 Task: Open a blank sheet, save the file as Americanrevolutionfile.epub Type the sentence 'Cyberbullying refers to the use of technology to harass, intimidate, or harm others. It is a significant issue that can have severe psychological effects on victims. Promoting online safety, encouraging empathy, and providing resources for support are crucial in addressing and preventing cyberbullying.'Add formula using equations and charcters after the sentence 'A = lb' Select the formula and highlight with color Pink Change the page Orientation to  Potrait
Action: Mouse moved to (260, 169)
Screenshot: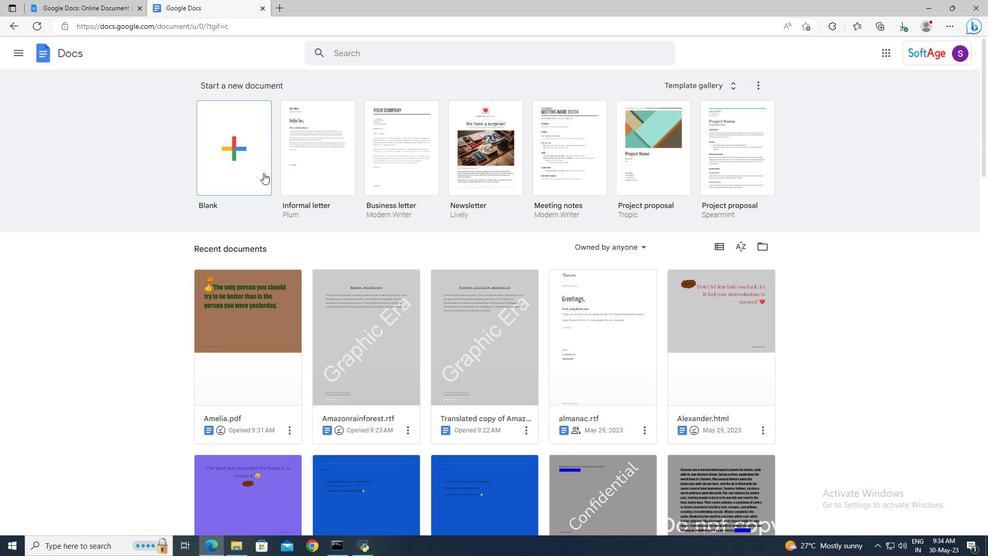 
Action: Mouse pressed left at (260, 169)
Screenshot: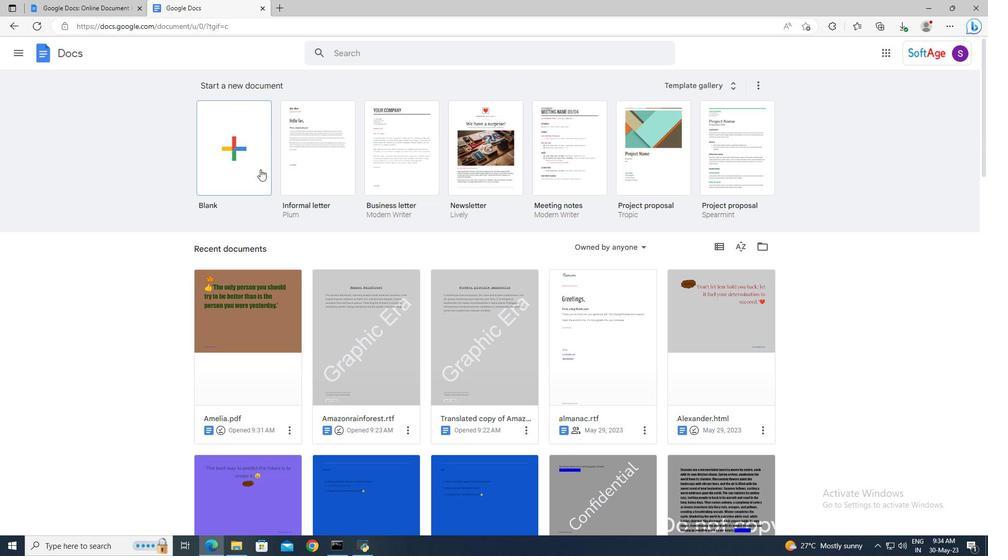 
Action: Mouse moved to (103, 47)
Screenshot: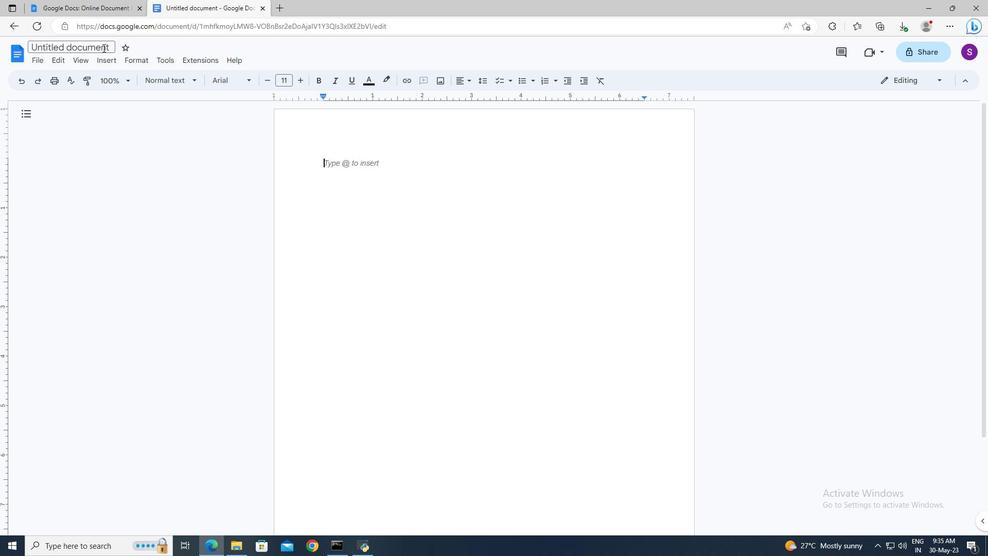 
Action: Mouse pressed left at (103, 47)
Screenshot: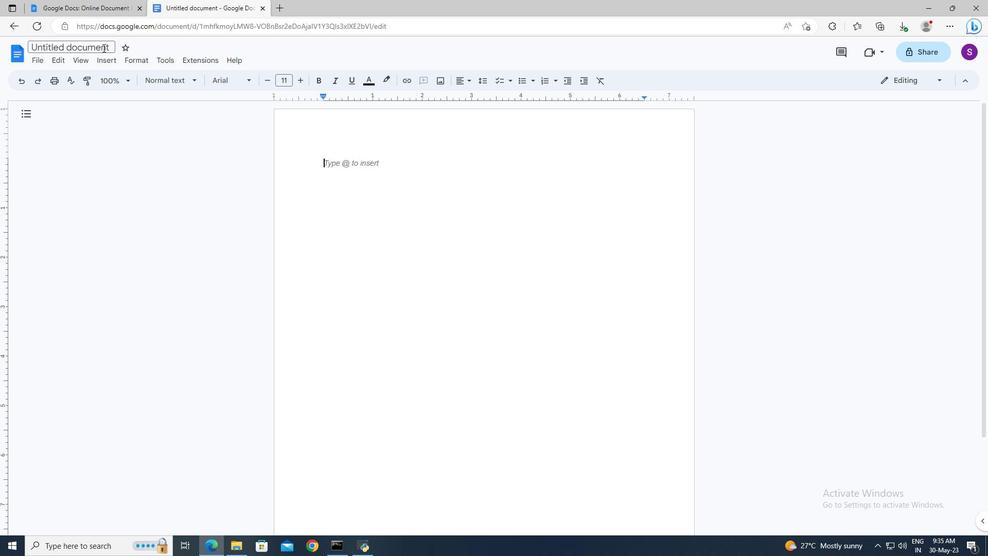 
Action: Key pressed <Key.shift>Americanrevolutionfile.epub<Key.enter>
Screenshot: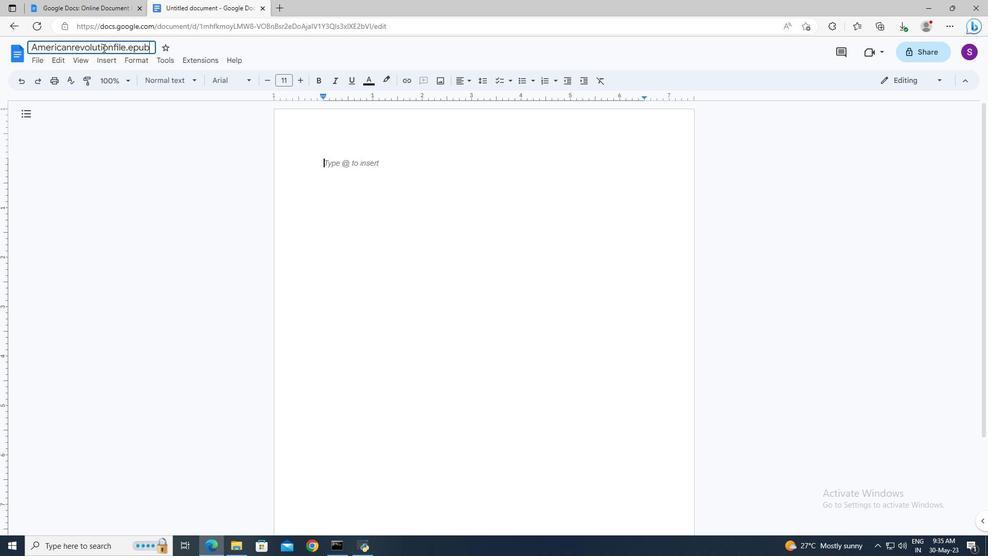 
Action: Mouse moved to (330, 163)
Screenshot: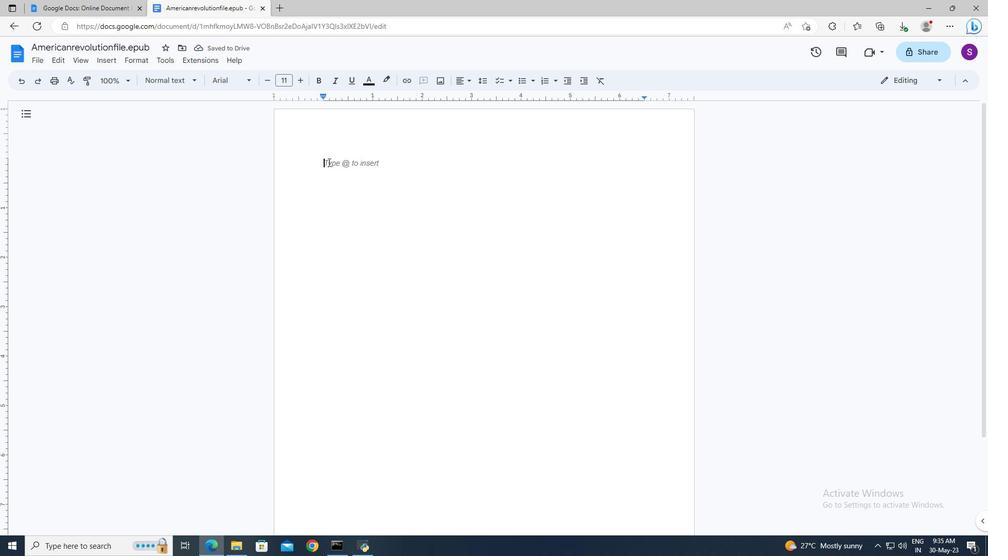 
Action: Mouse pressed left at (330, 163)
Screenshot: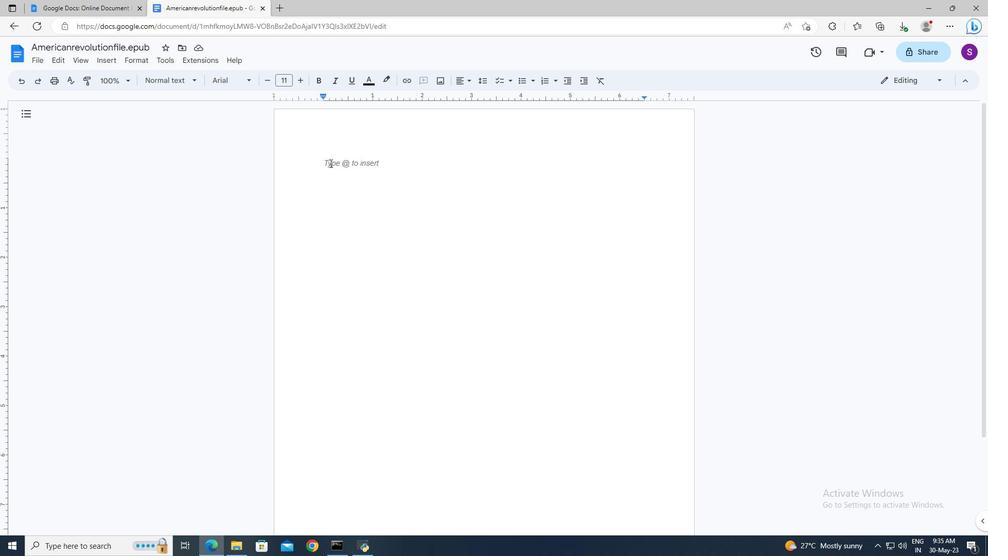 
Action: Key pressed <Key.shift>Cyberbullying<Key.space>refers<Key.space>to<Key.space>the<Key.space>use<Key.space>of<Key.space>technology<Key.space>to<Key.space>harass,<Key.space>intimidate,<Key.space>or<Key.space>harm<Key.space>others.<Key.space><Key.shift>It<Key.space>is<Key.space>a<Key.space>significant<Key.space>issue<Key.space>that<Key.space>can<Key.space>have<Key.space>severe<Key.space>psychological<Key.space>effects<Key.space>on<Key.space>victims.<Key.space><Key.shift>Promoting<Key.space>online<Key.space>safety,<Key.space>encouraging<Key.space>epa<Key.backspace><Key.backspace>mpathy,<Key.space>and<Key.space>providing<Key.space>resources<Key.space>for<Key.space>support<Key.space>are<Key.space>crucial<Key.space>in<Key.space>addrssi<Key.backspace><Key.backspace><Key.backspace>essing<Key.space>and<Key.space>preventing<Key.space>cyberbullying.<Key.enter>
Screenshot: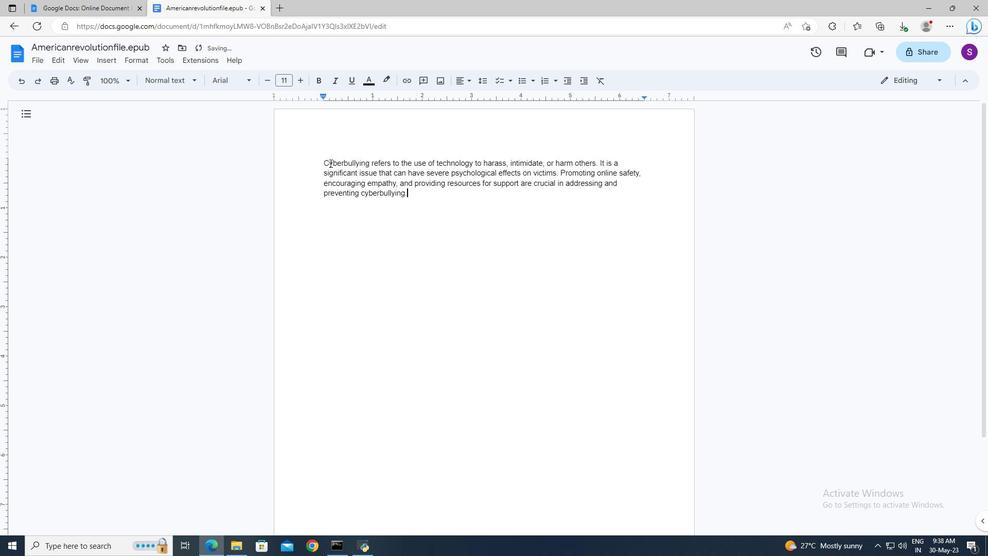 
Action: Mouse moved to (116, 63)
Screenshot: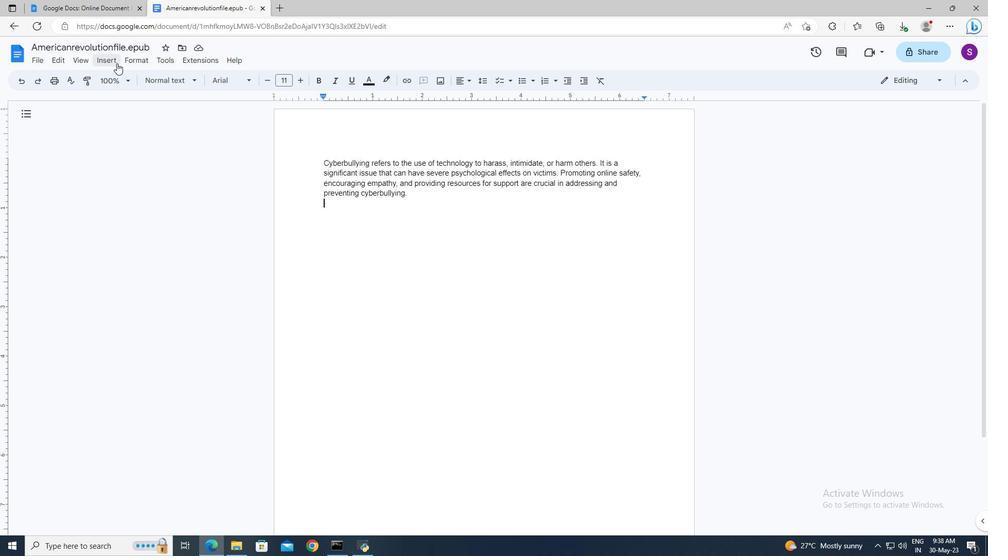 
Action: Mouse pressed left at (116, 63)
Screenshot: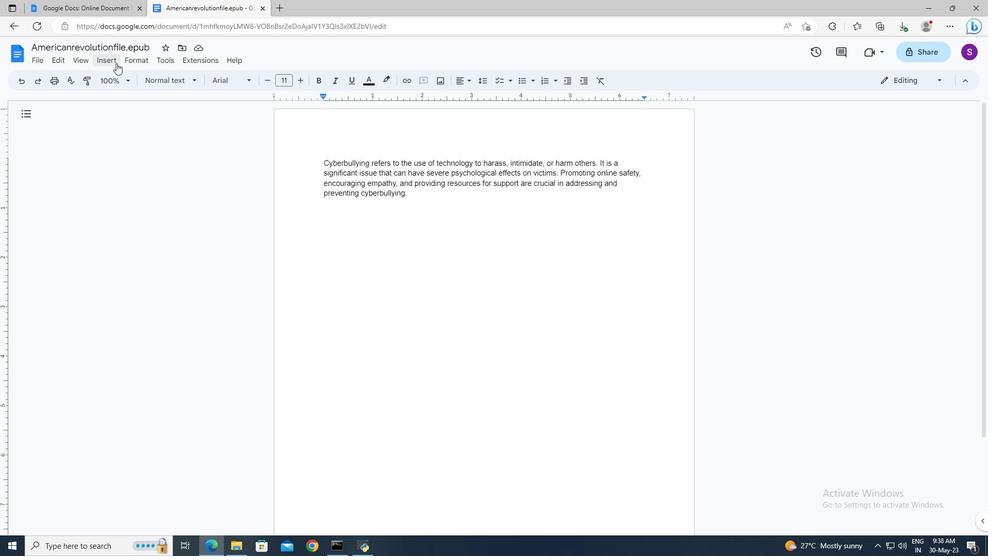 
Action: Mouse moved to (142, 271)
Screenshot: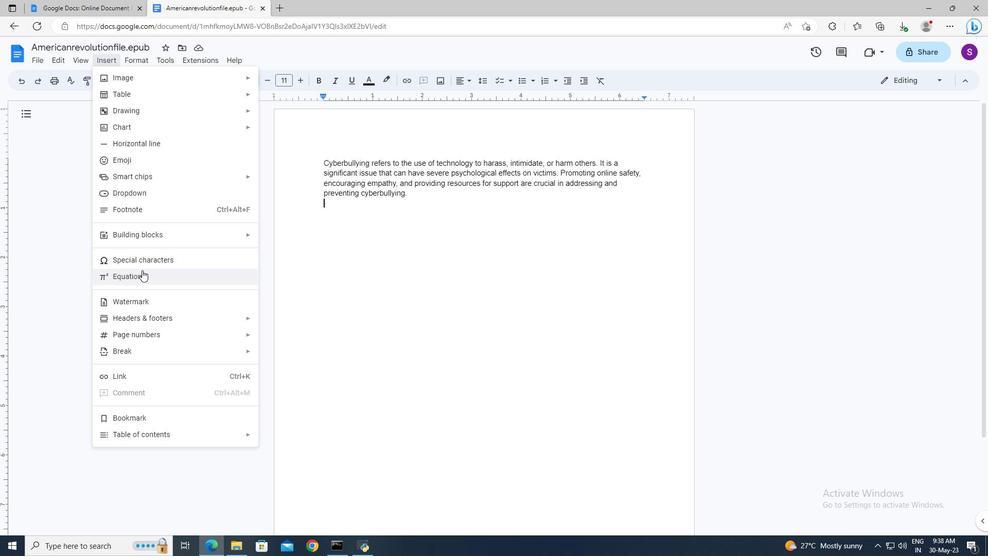 
Action: Mouse pressed left at (142, 271)
Screenshot: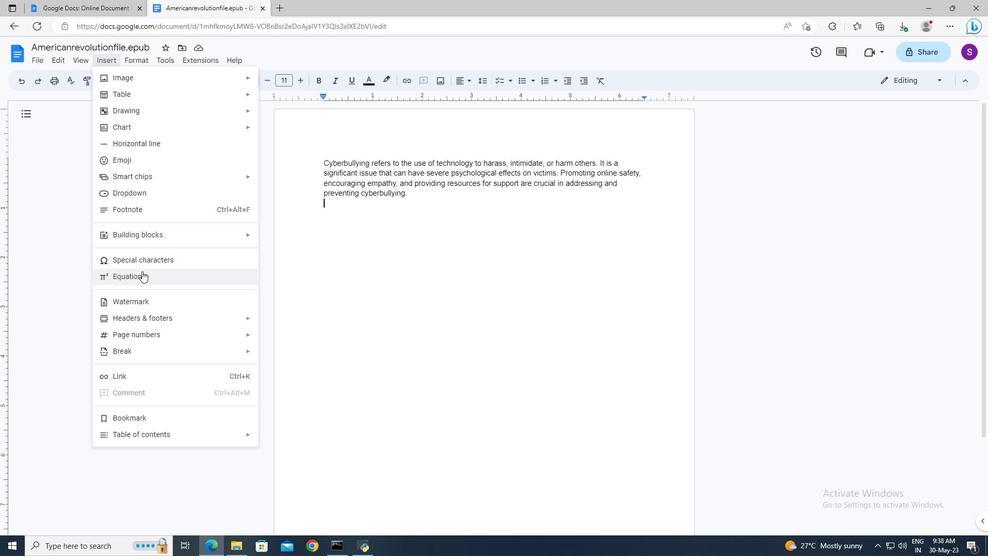 
Action: Mouse moved to (230, 243)
Screenshot: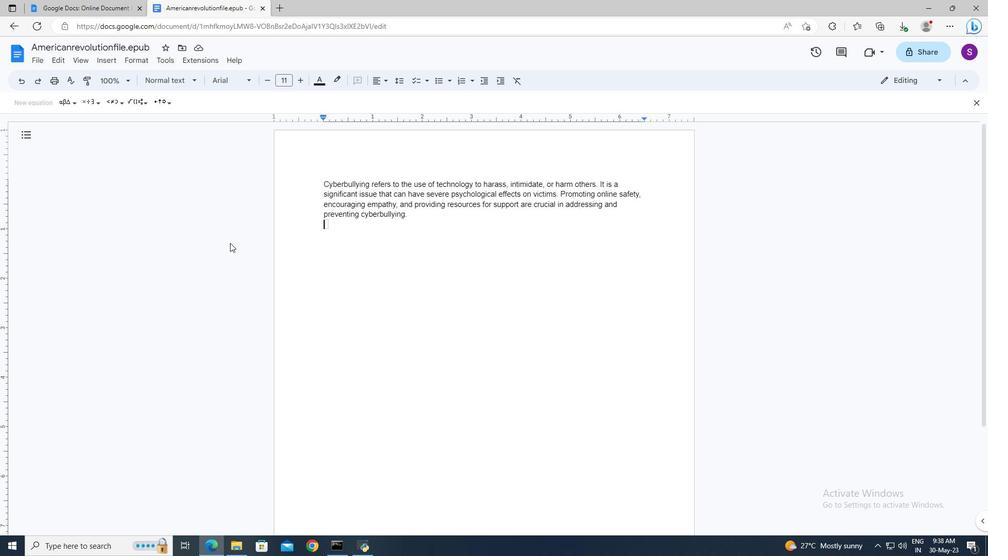
Action: Key pressed <Key.shift><Key.shift><Key.shift><Key.shift><Key.shift>A<Key.space>
Screenshot: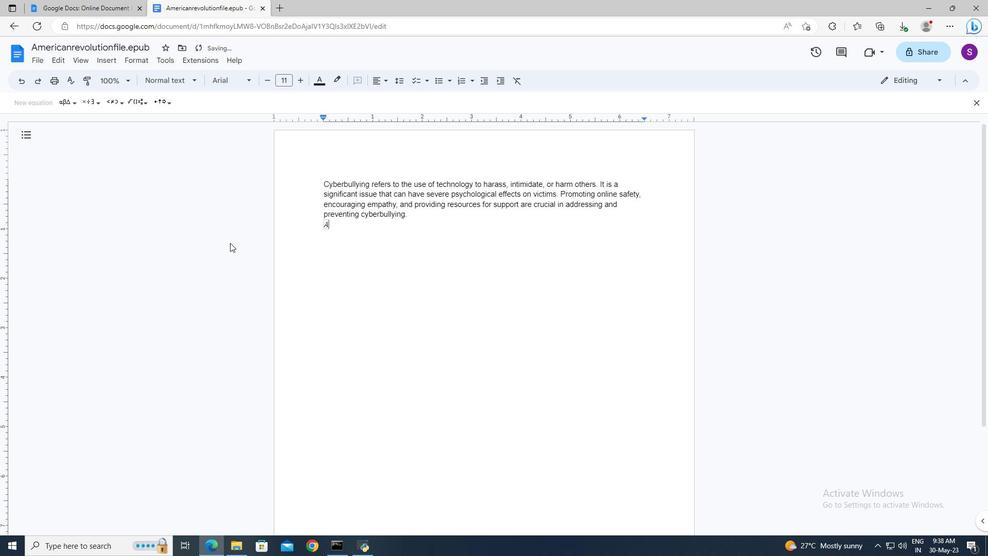 
Action: Mouse moved to (74, 105)
Screenshot: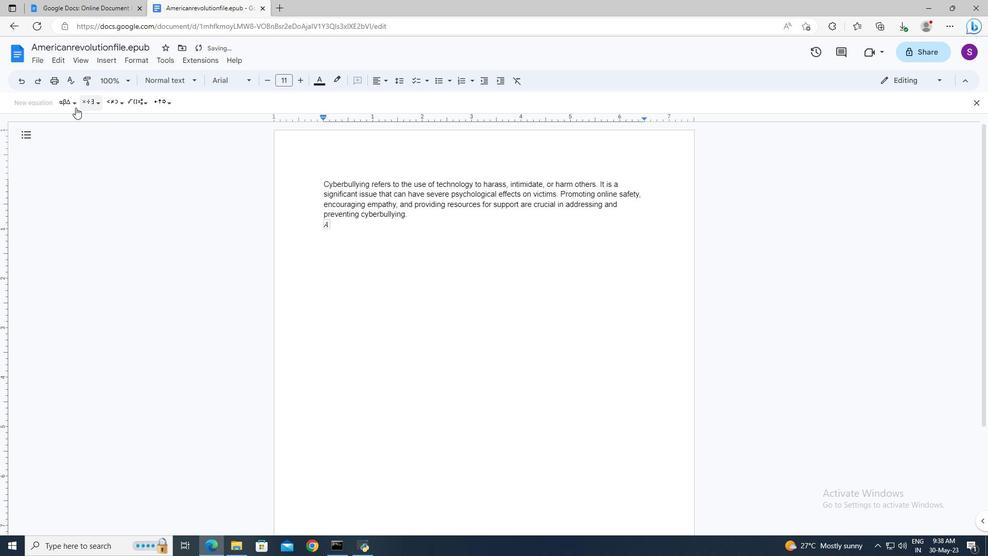 
Action: Mouse pressed left at (74, 105)
Screenshot: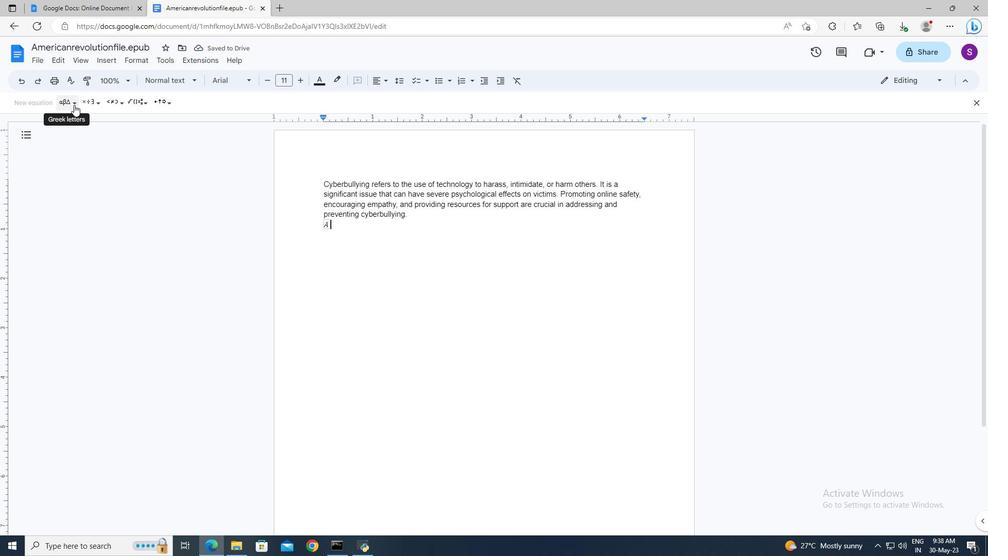 
Action: Mouse moved to (328, 217)
Screenshot: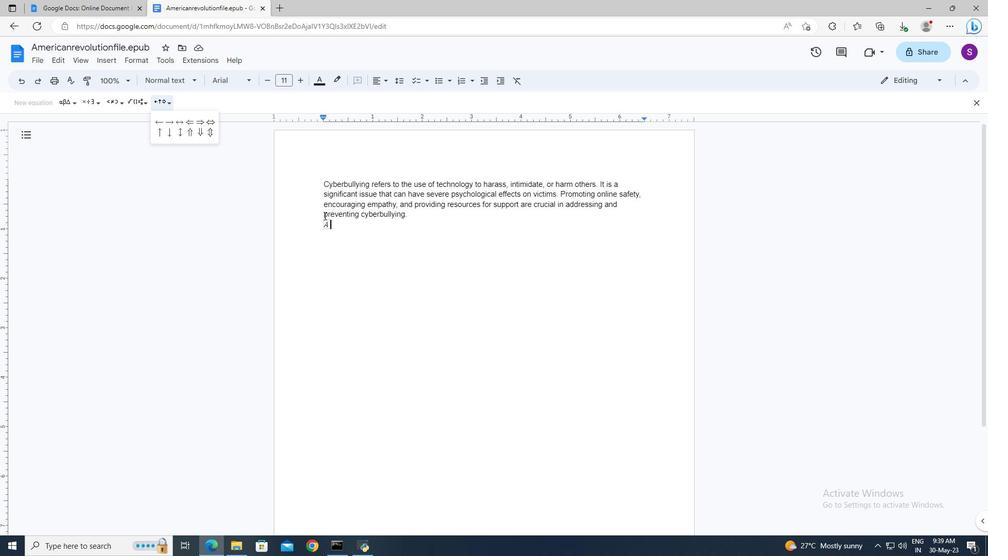 
Action: Key pressed <Key.space>=
Screenshot: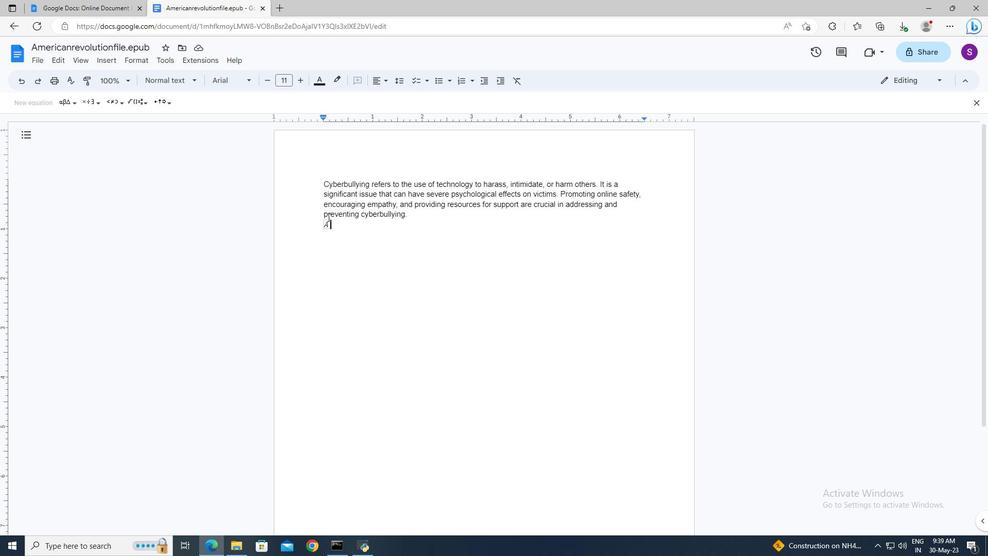 
Action: Mouse moved to (341, 223)
Screenshot: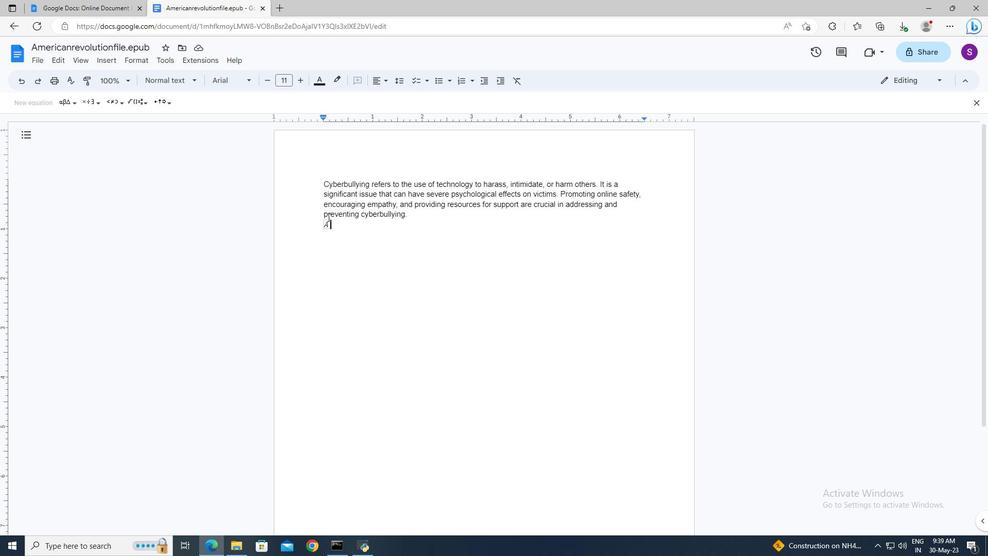 
Action: Mouse pressed left at (341, 223)
Screenshot: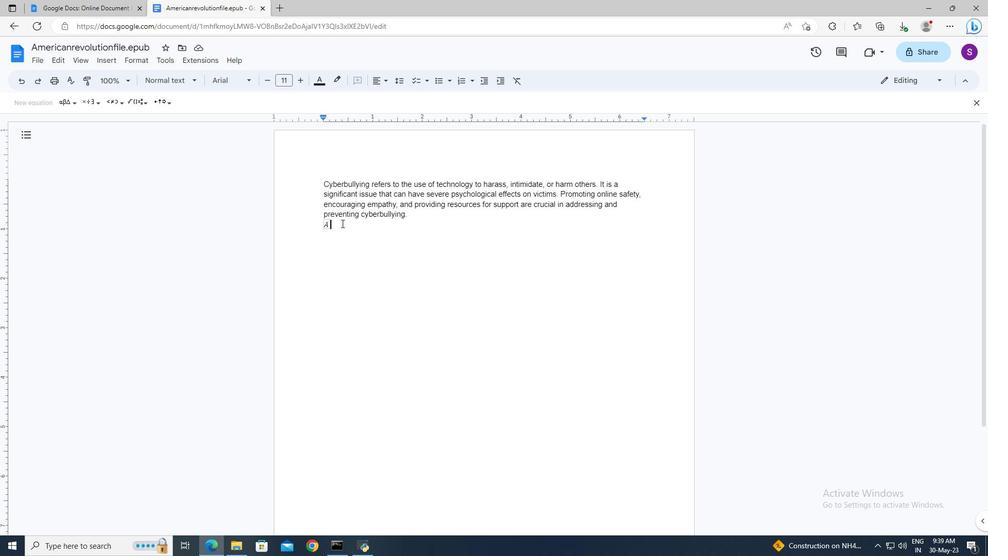 
Action: Key pressed <Key.space>=<Key.space>lb<Key.shift><Key.left><Key.left><Key.left>
Screenshot: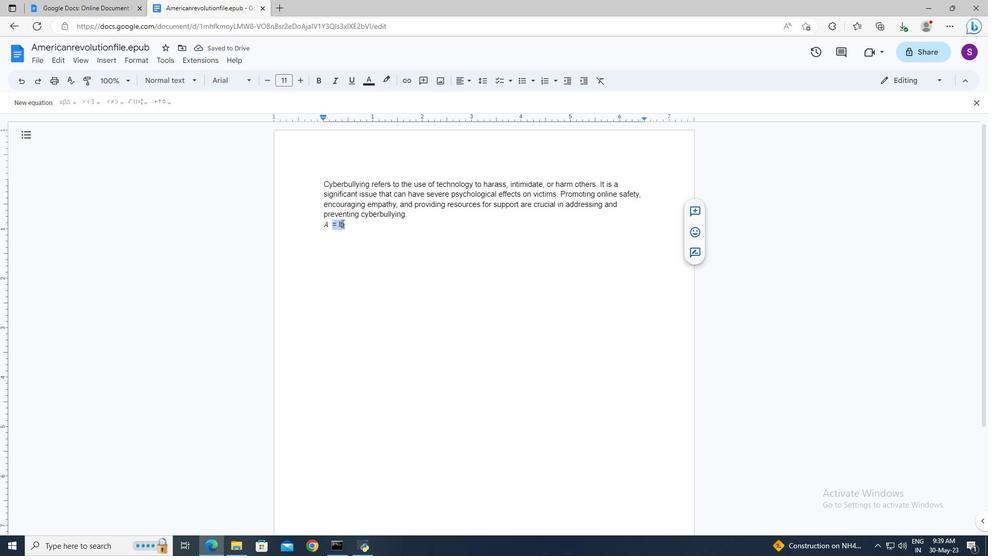 
Action: Mouse moved to (386, 82)
Screenshot: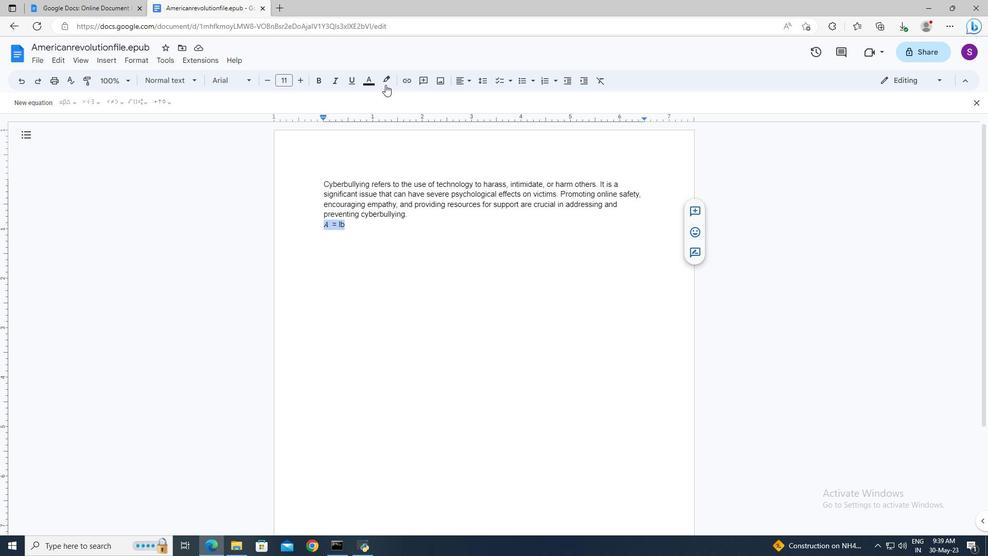 
Action: Mouse pressed left at (386, 82)
Screenshot: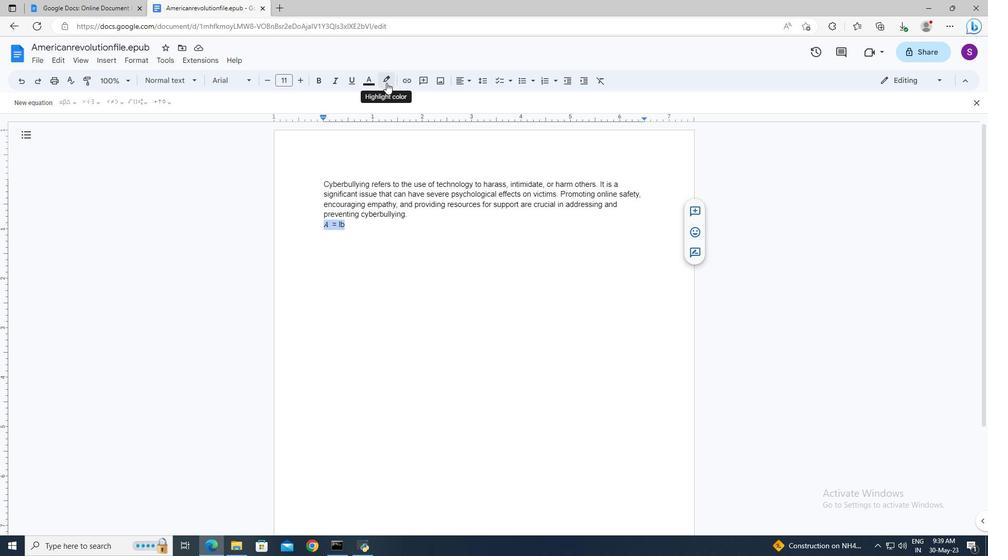 
Action: Mouse moved to (390, 218)
Screenshot: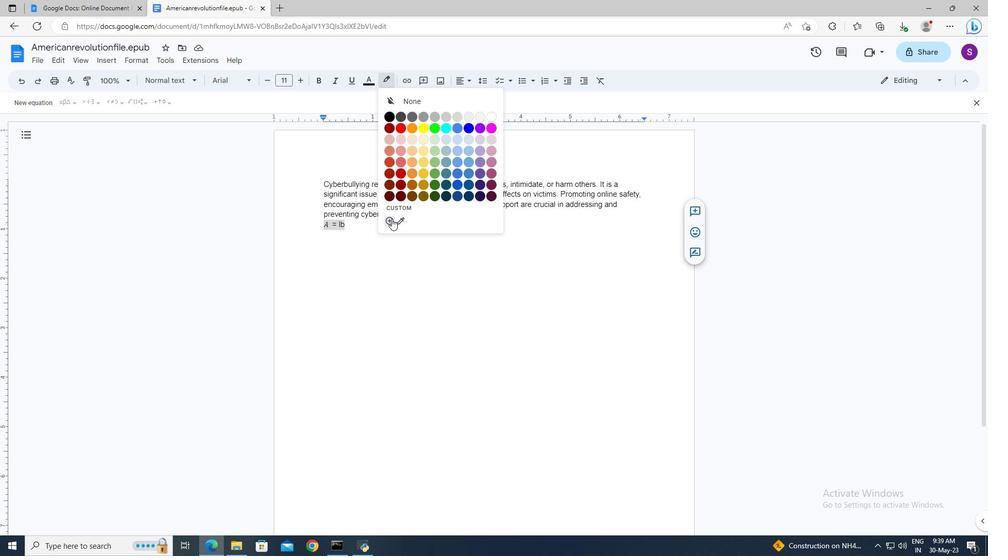 
Action: Mouse pressed left at (390, 218)
Screenshot: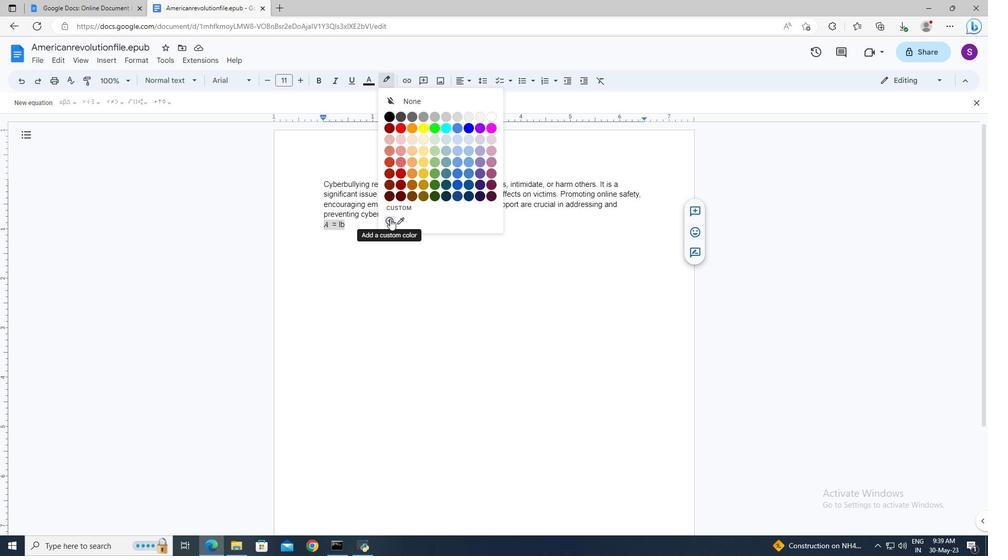 
Action: Mouse moved to (503, 294)
Screenshot: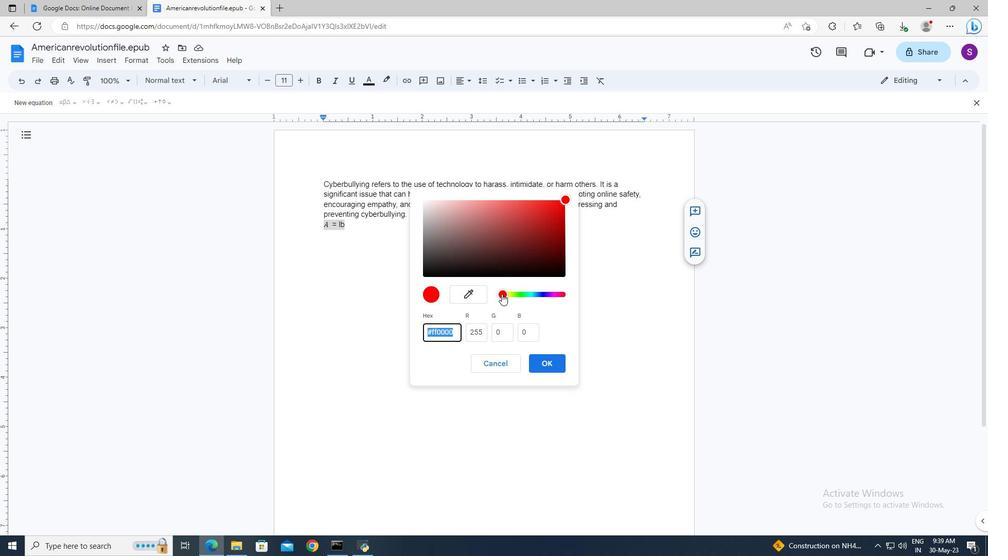 
Action: Mouse pressed left at (503, 294)
Screenshot: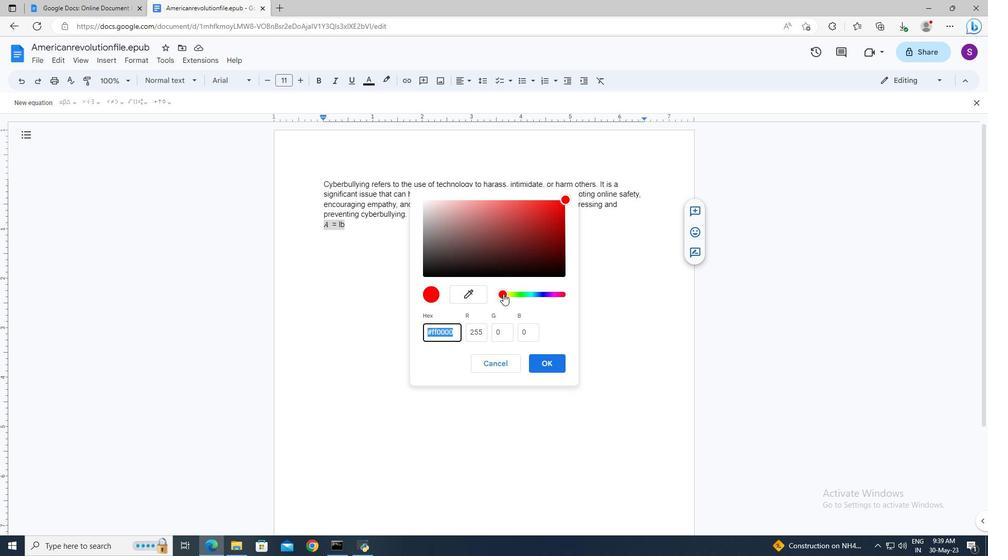 
Action: Mouse moved to (533, 209)
Screenshot: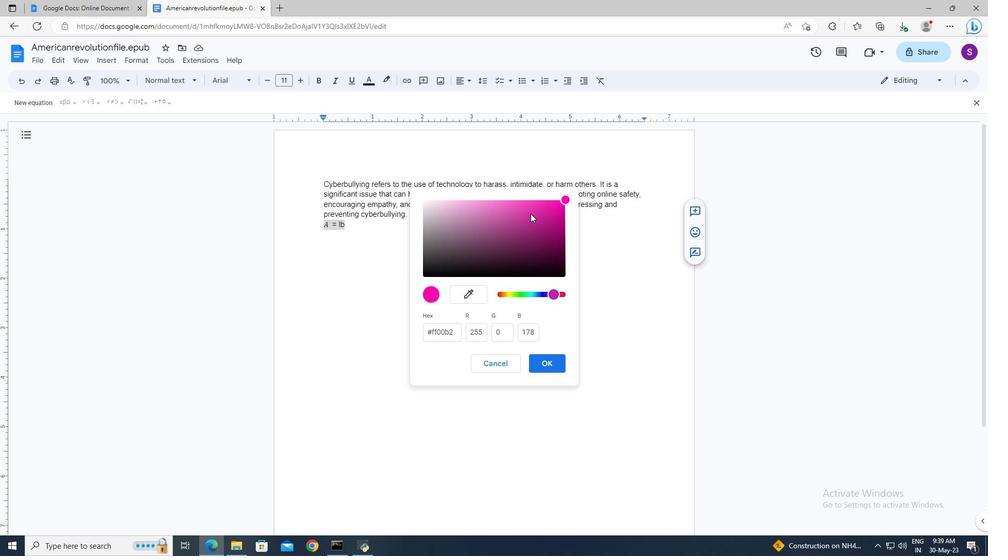 
Action: Mouse pressed left at (533, 209)
Screenshot: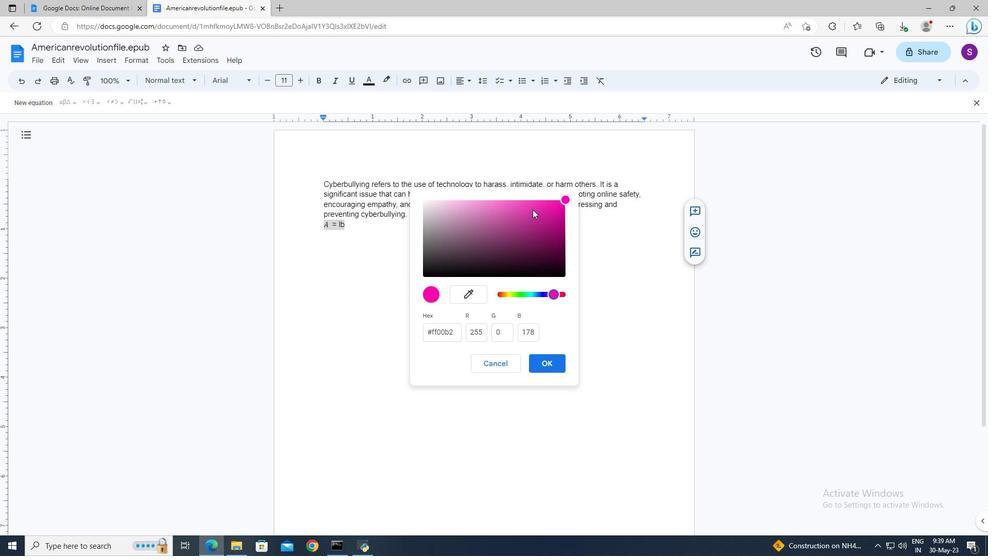 
Action: Mouse moved to (545, 360)
Screenshot: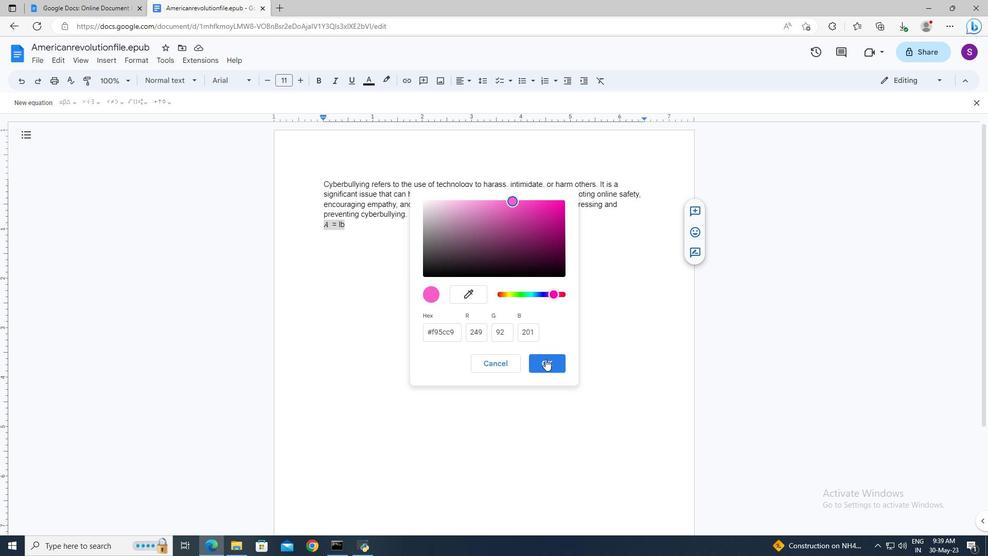 
Action: Mouse pressed left at (545, 360)
Screenshot: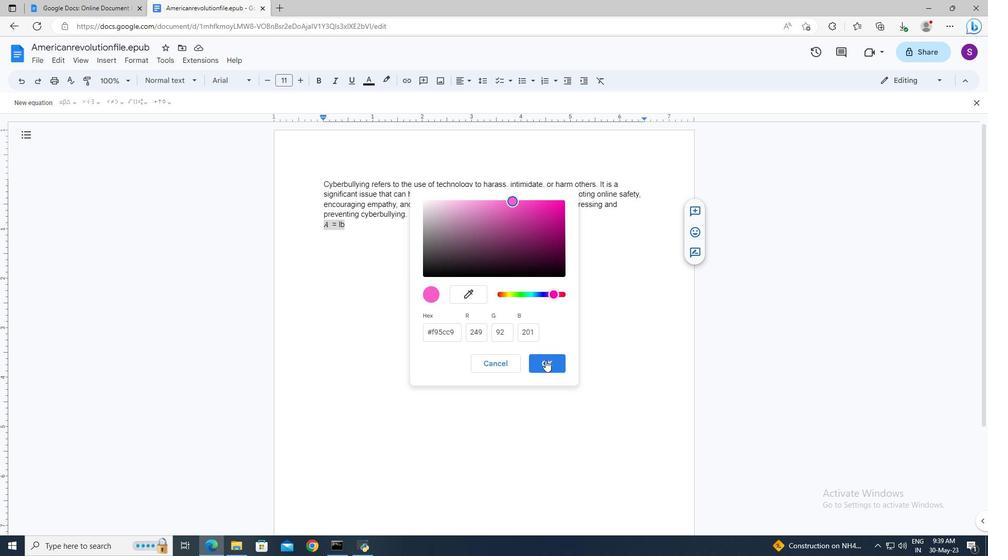 
Action: Mouse moved to (429, 239)
Screenshot: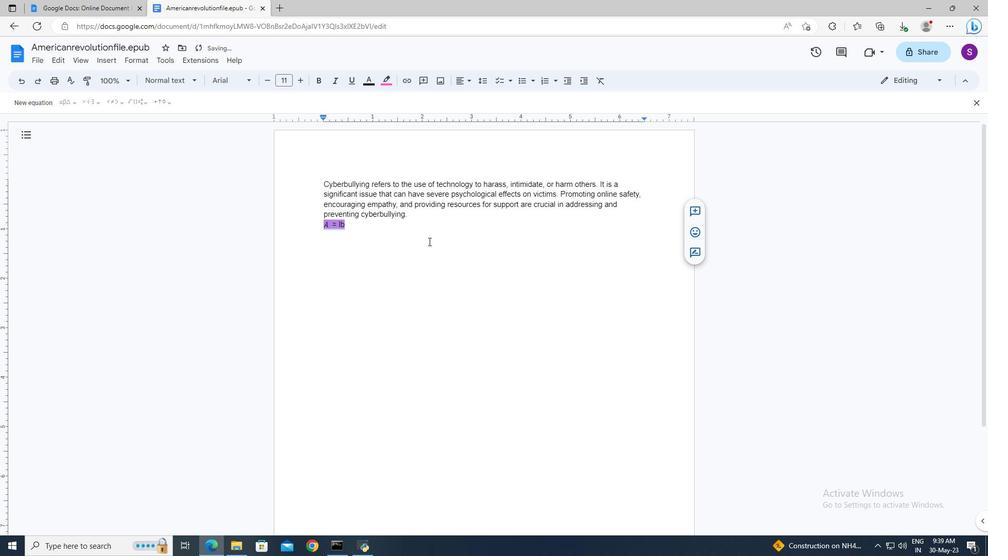 
Action: Mouse pressed left at (429, 239)
Screenshot: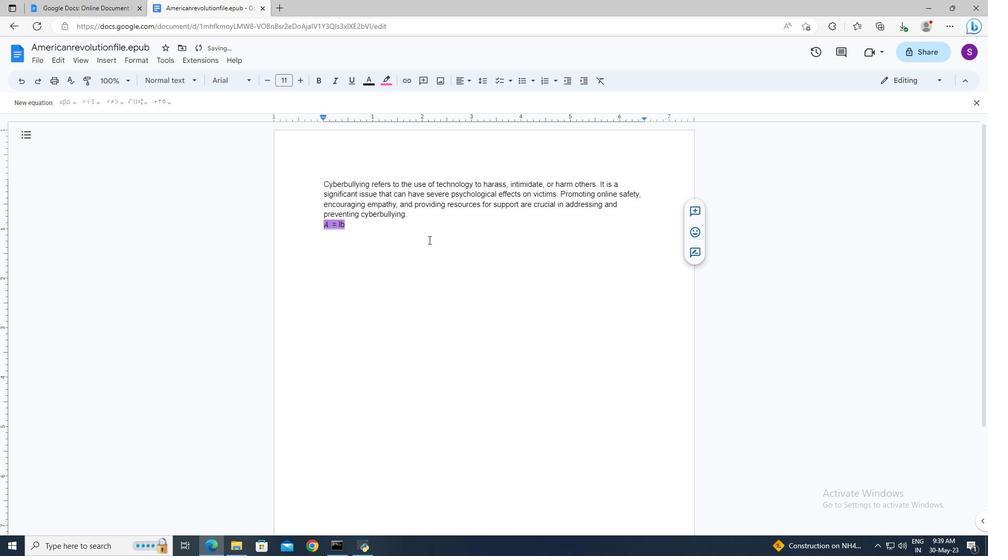 
Action: Mouse moved to (43, 62)
Screenshot: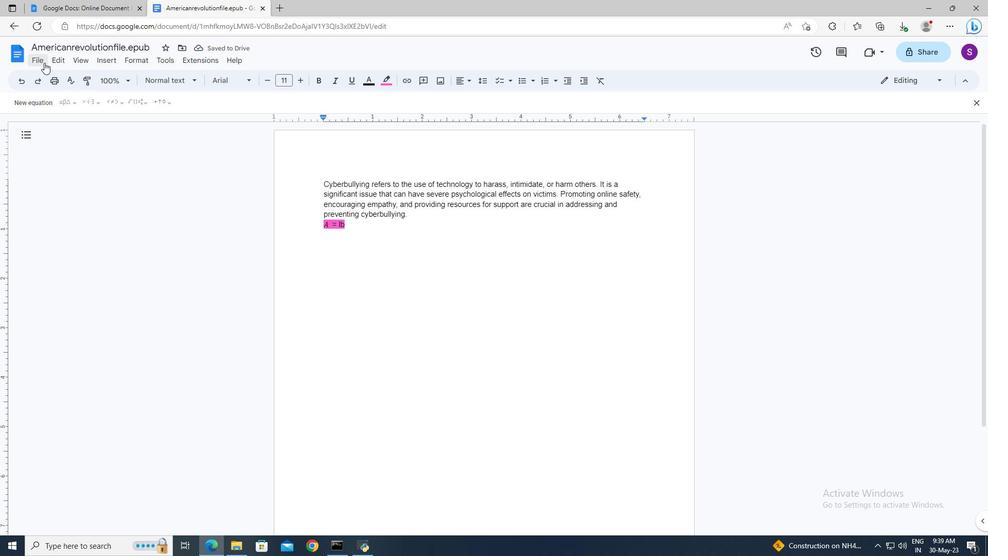
Action: Mouse pressed left at (43, 62)
Screenshot: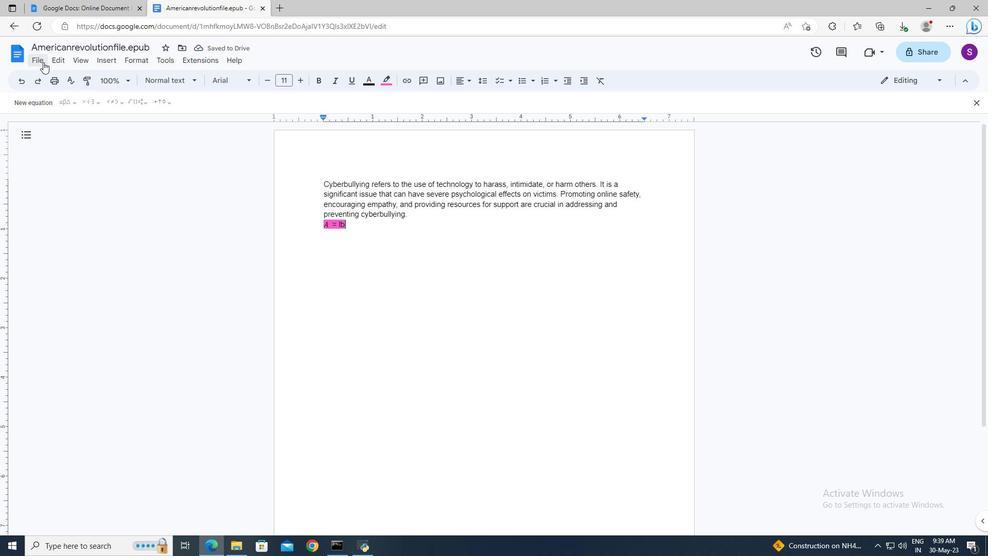 
Action: Mouse moved to (70, 338)
Screenshot: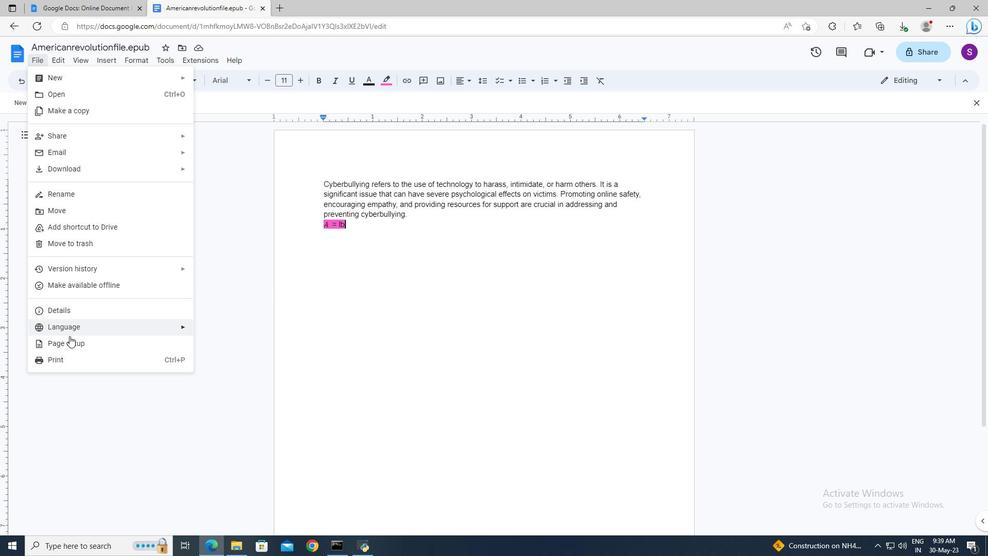 
Action: Mouse pressed left at (70, 338)
Screenshot: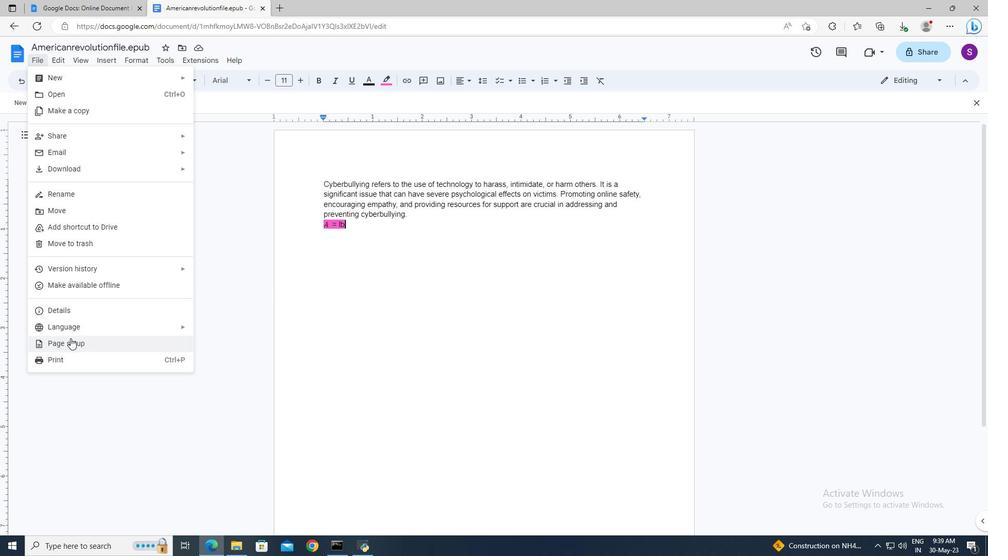 
Action: Mouse moved to (401, 269)
Screenshot: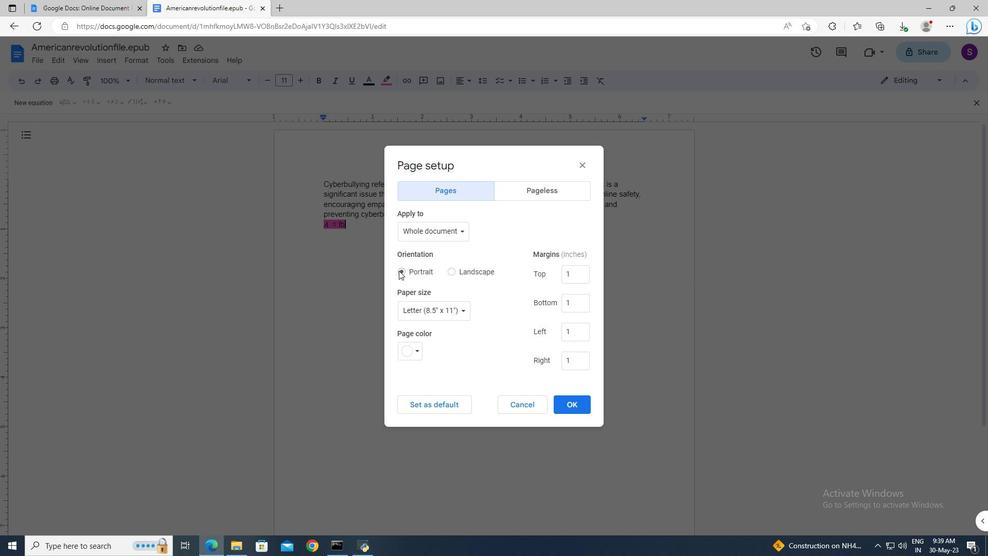 
Action: Mouse pressed left at (401, 269)
Screenshot: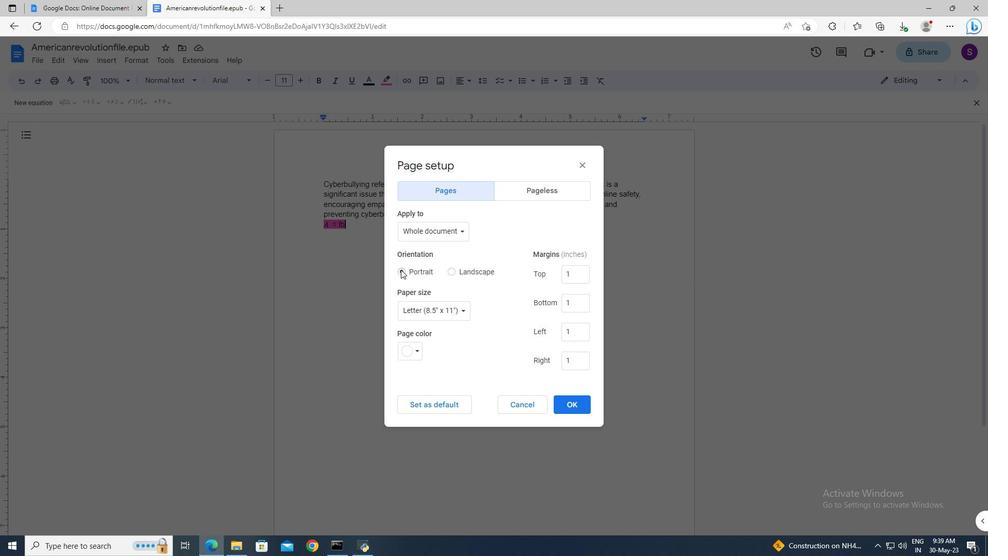 
Action: Mouse moved to (564, 405)
Screenshot: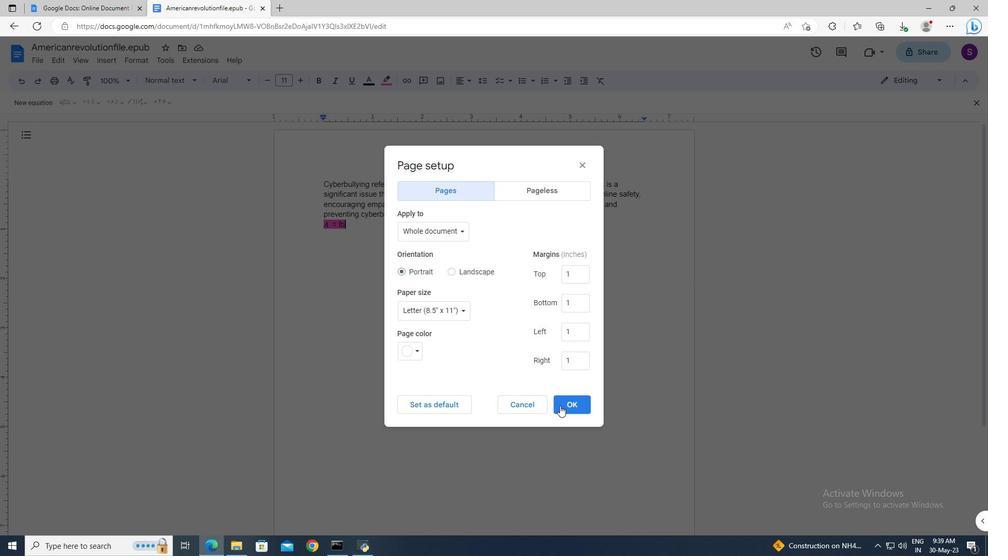 
Action: Mouse pressed left at (564, 405)
Screenshot: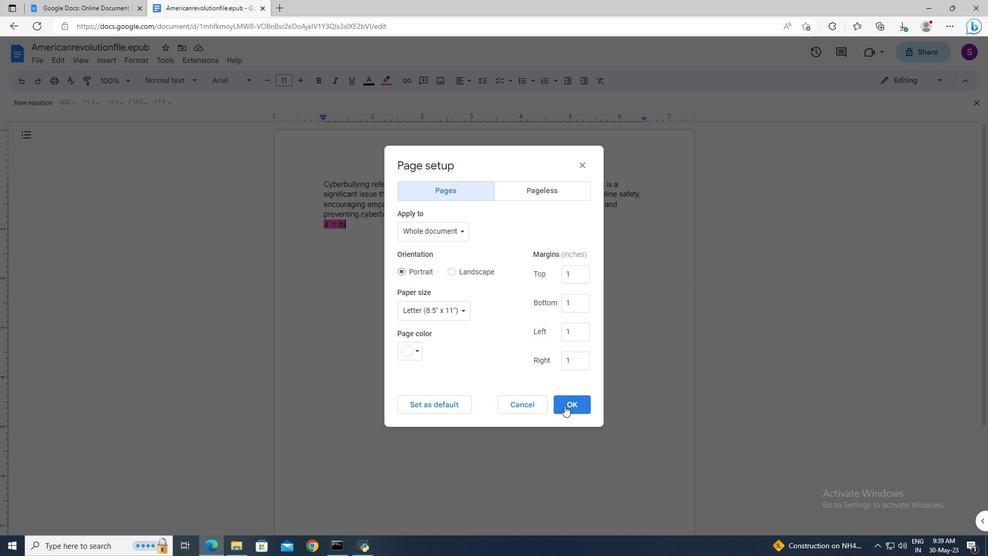 
Action: Mouse moved to (528, 300)
Screenshot: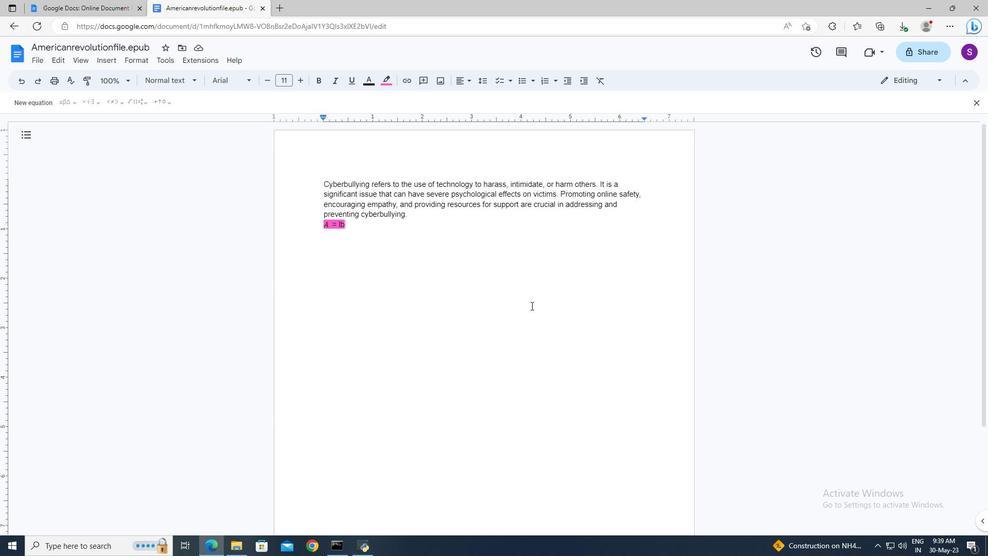 
